 Task: Create Card Market Research Survey in Board Marketing Plan to Workspace Investment Management. Create Card Electrical Engineering Review in Board Customer Loyalty Programs to Workspace Investment Management. Create Card Customer Feedback Collection in Board Diversity and Inclusion Training and Education Programs to Workspace Investment Management
Action: Mouse moved to (647, 177)
Screenshot: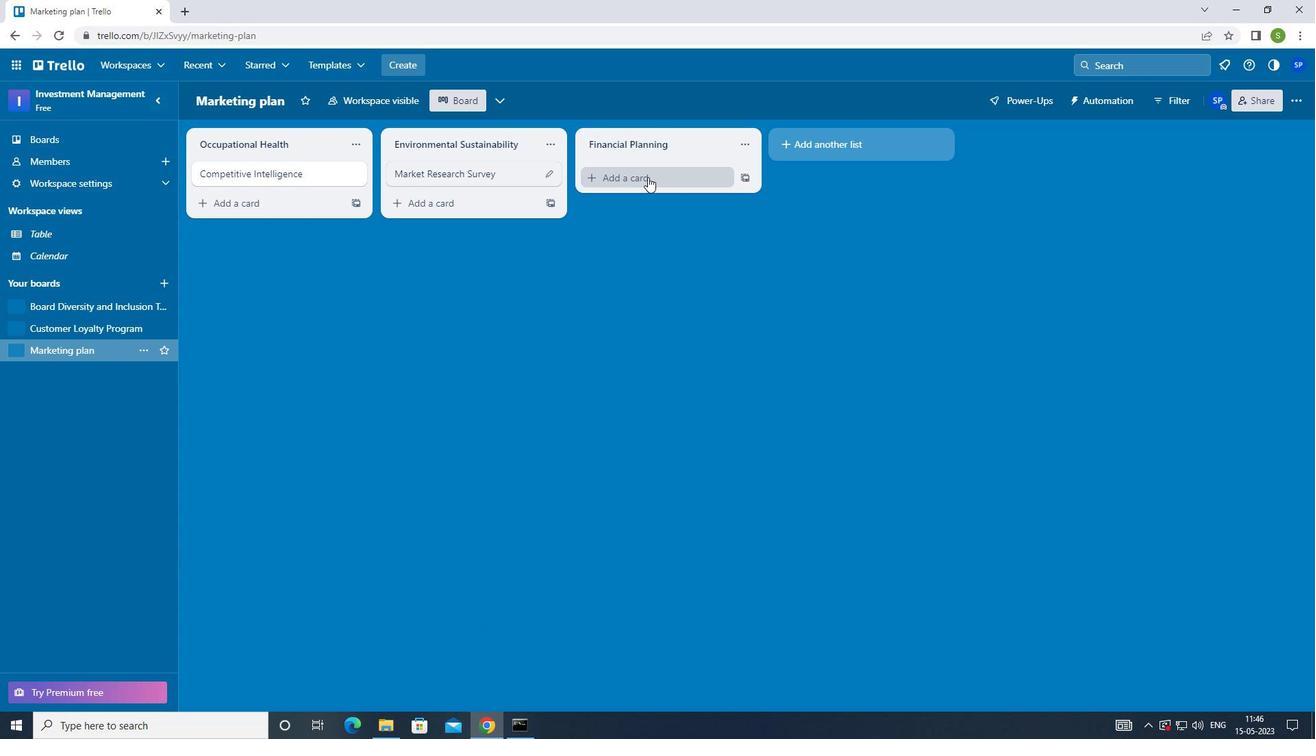 
Action: Mouse pressed left at (647, 177)
Screenshot: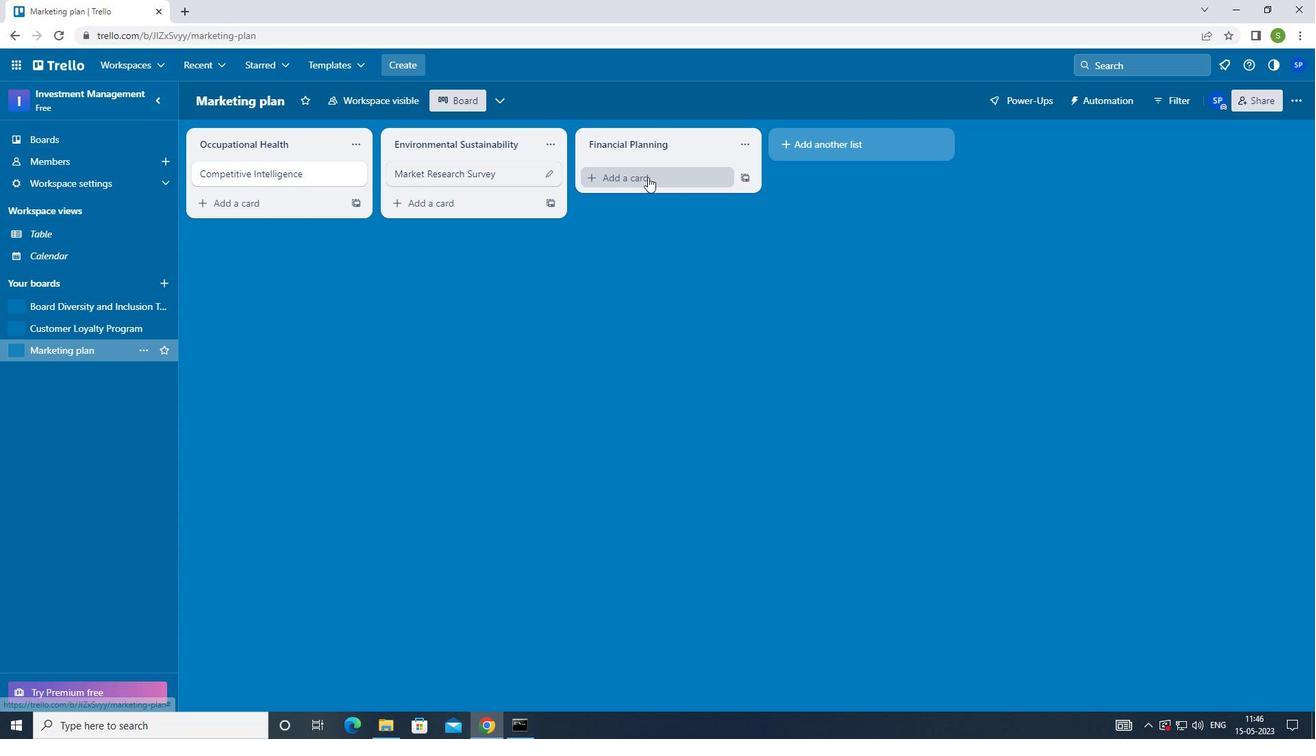 
Action: Mouse moved to (645, 364)
Screenshot: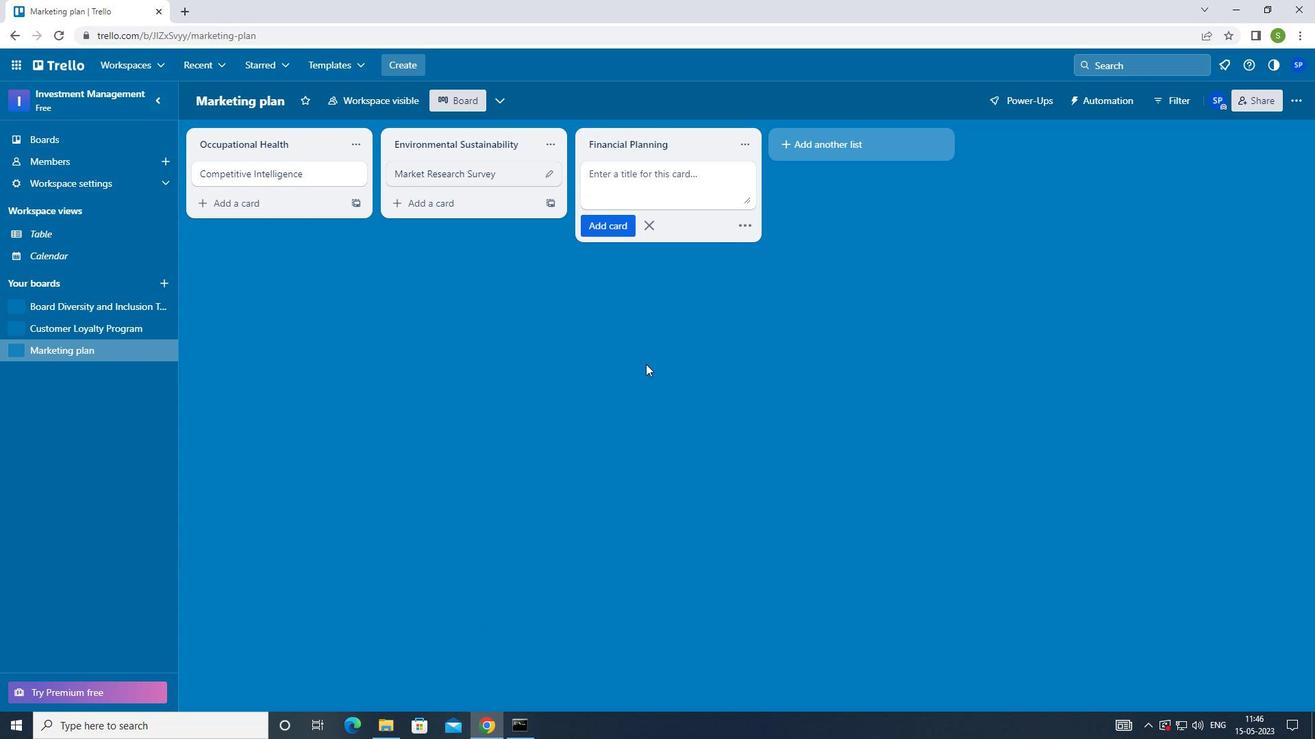 
Action: Key pressed <Key.shift>MARKET<Key.space><Key.shift>RESEARCH<Key.space><Key.shift>SURVEY<Key.enter>
Screenshot: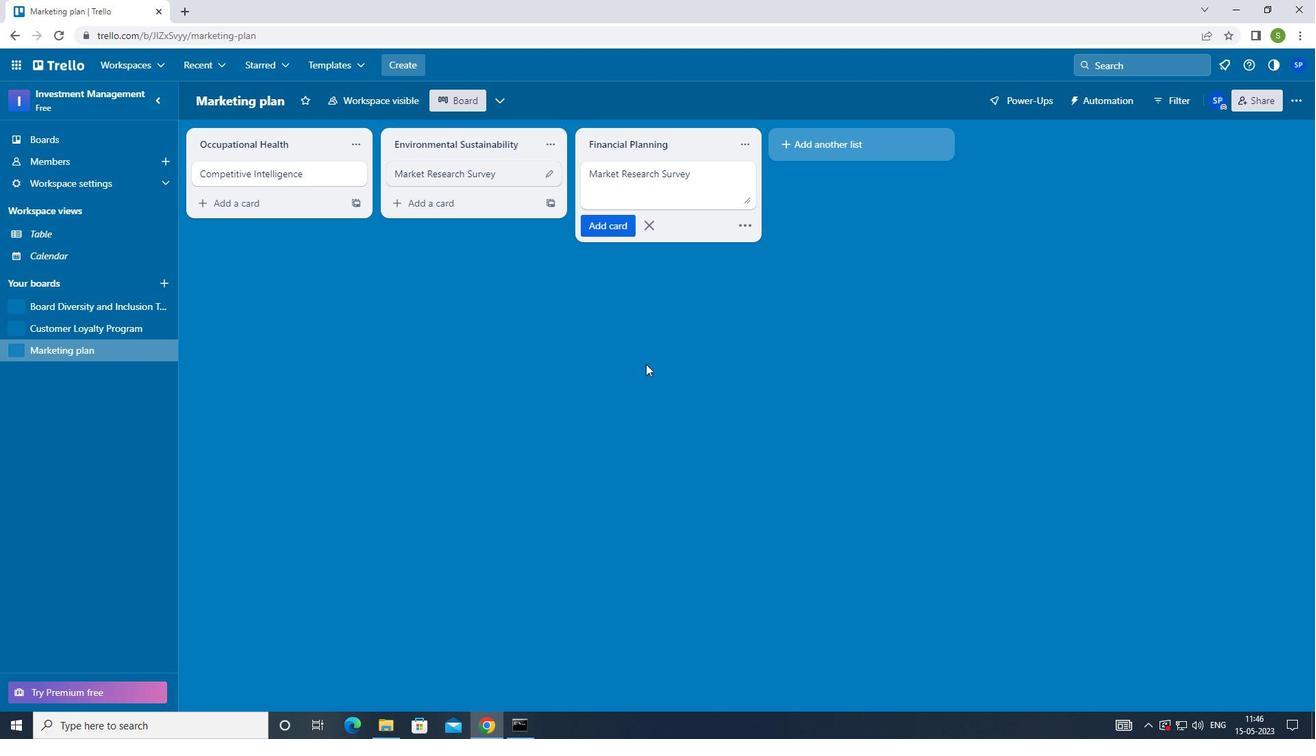
Action: Mouse moved to (93, 325)
Screenshot: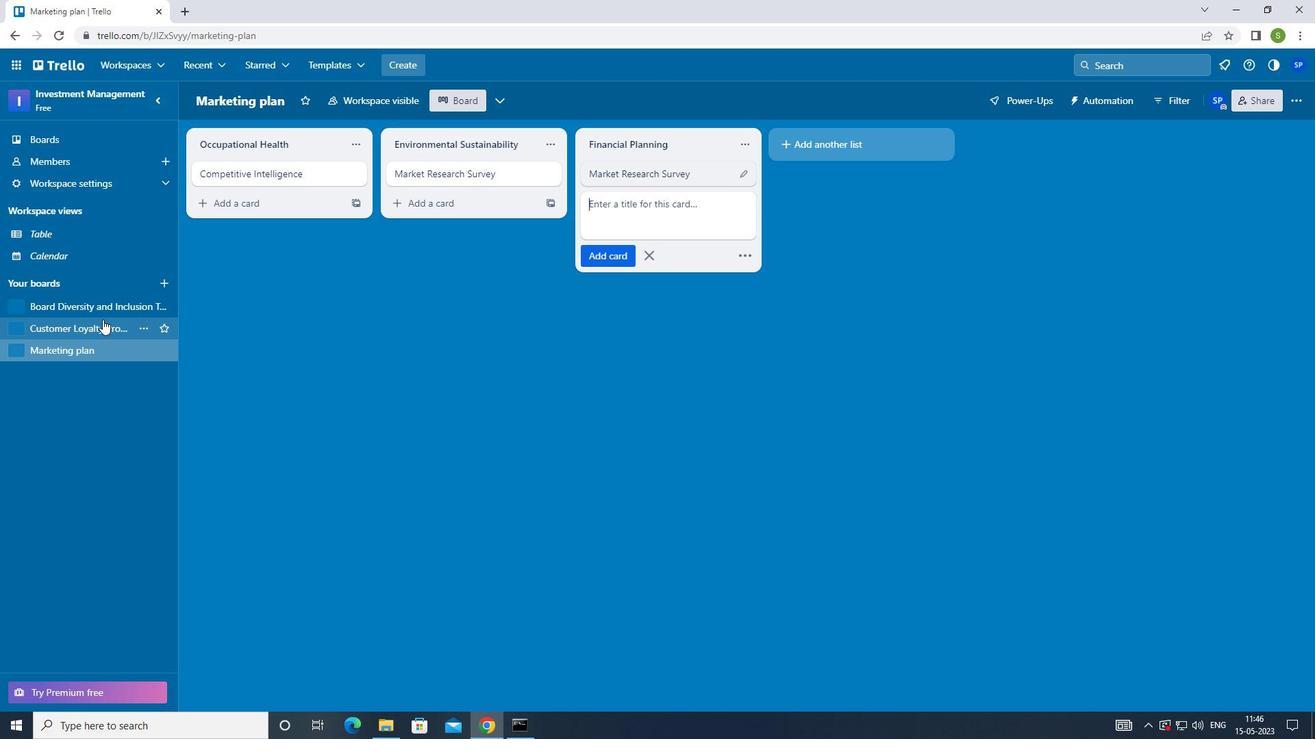 
Action: Mouse pressed left at (93, 325)
Screenshot: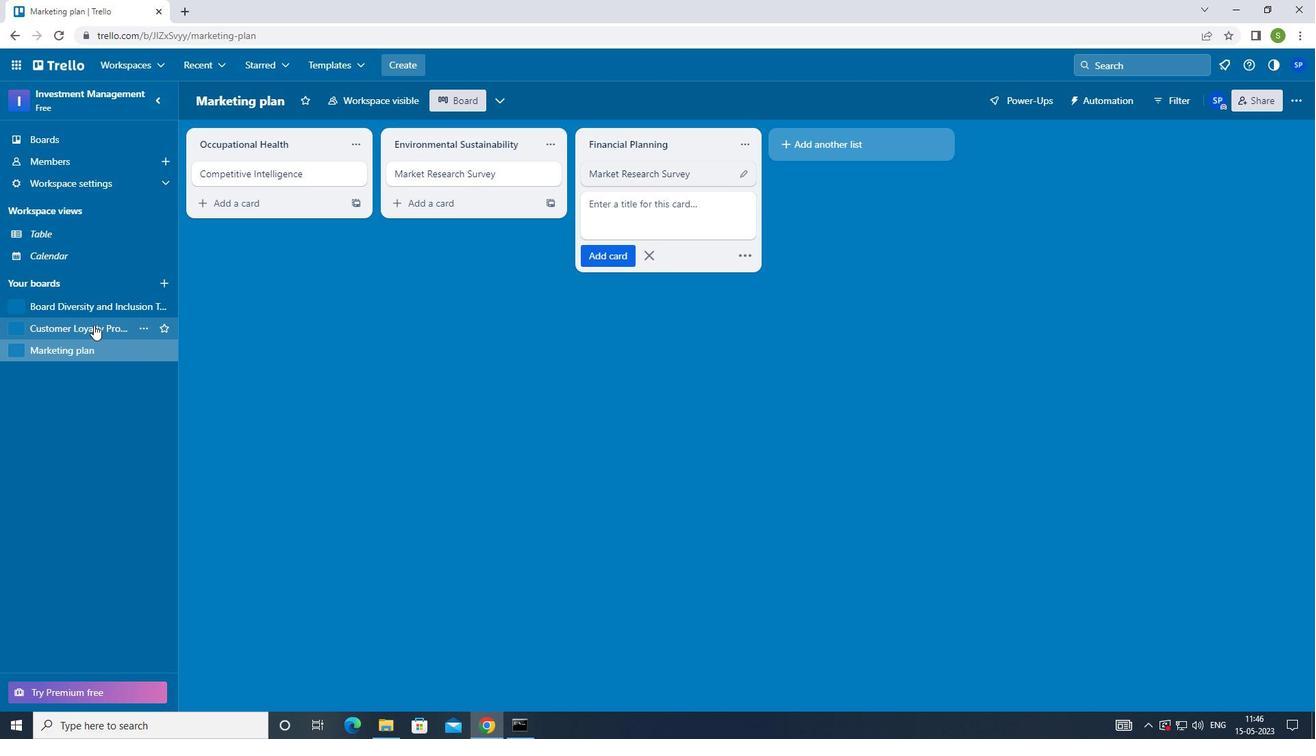 
Action: Mouse moved to (652, 182)
Screenshot: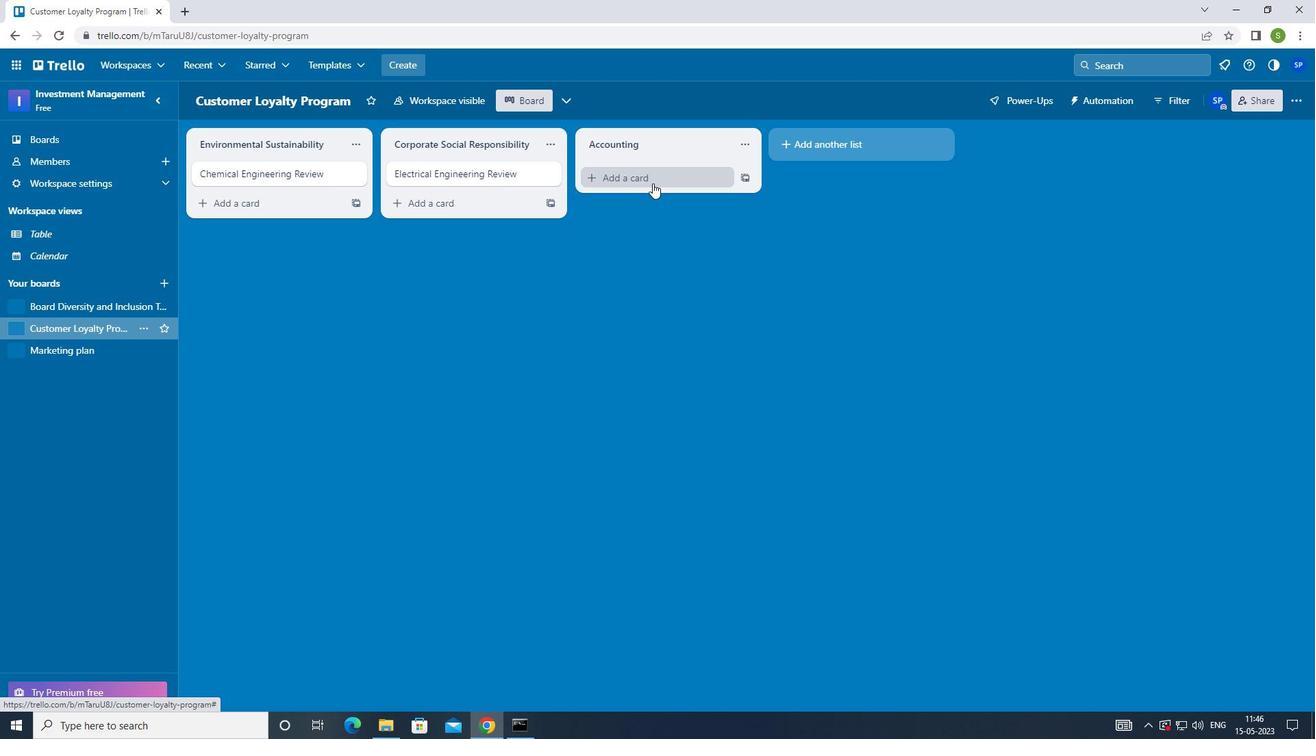 
Action: Mouse pressed left at (652, 182)
Screenshot: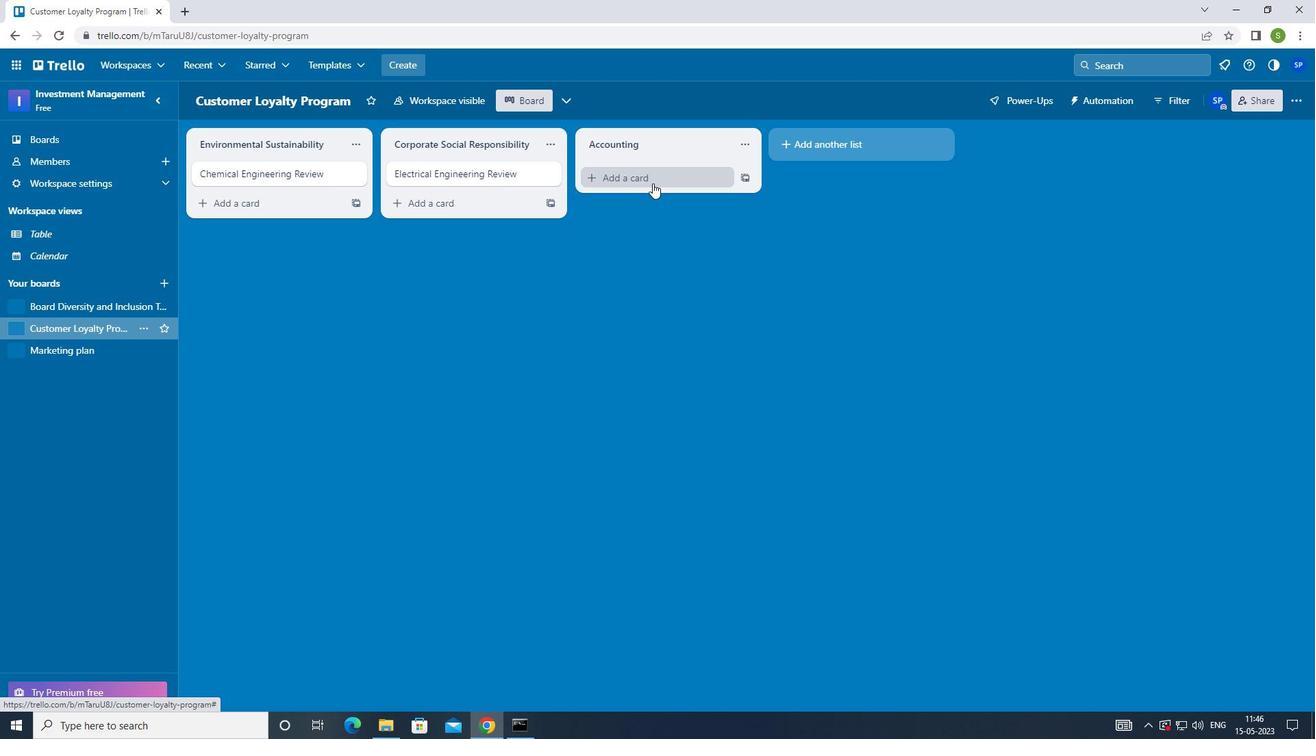 
Action: Mouse moved to (552, 377)
Screenshot: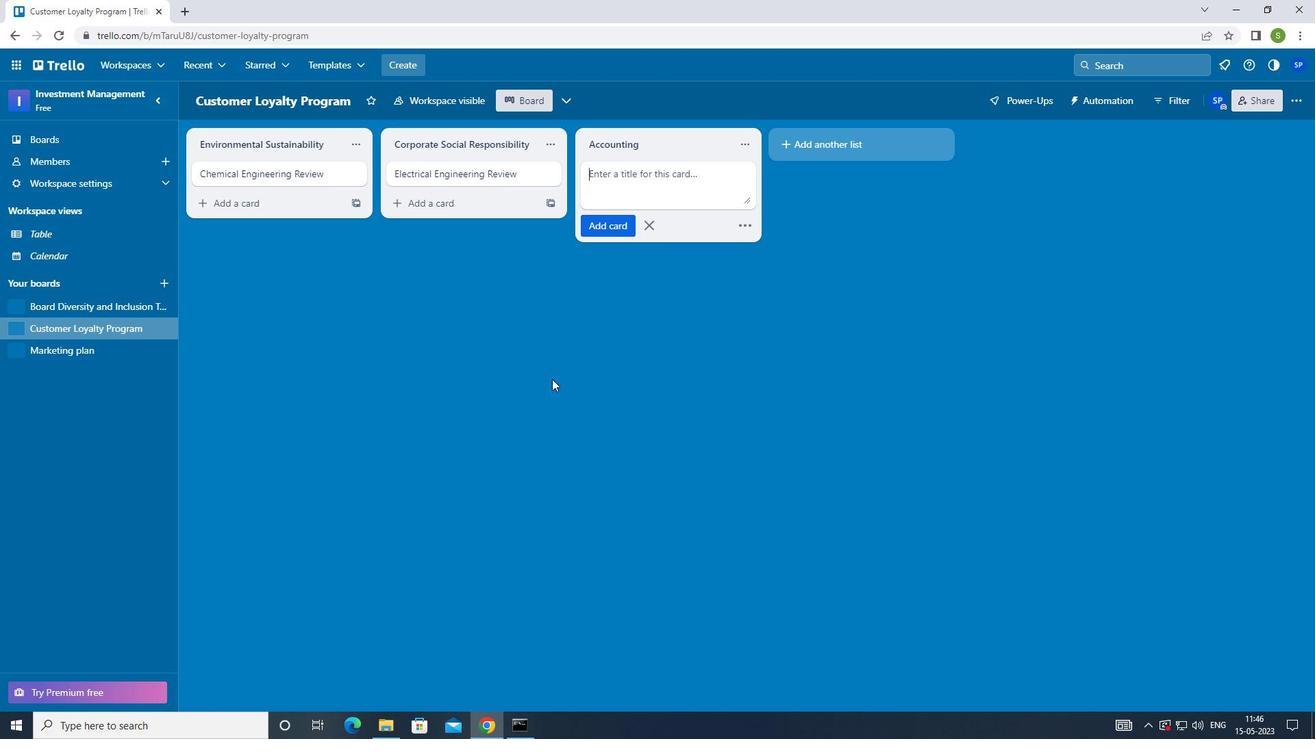 
Action: Key pressed <Key.shift><Key.shift><Key.shift><Key.shift><Key.shift><Key.shift><Key.shift><Key.shift><Key.shift><Key.shift><Key.shift><Key.shift><Key.shift><Key.shift><Key.shift><Key.shift><Key.shift><Key.shift><Key.shift><Key.shift><Key.shift><Key.shift><Key.shift><Key.shift><Key.shift><Key.shift><Key.shift><Key.shift><Key.shift><Key.shift><Key.shift><Key.shift><Key.shift><Key.shift><Key.shift><Key.shift><Key.shift><Key.shift><Key.shift><Key.shift><Key.shift><Key.shift><Key.shift><Key.shift>ELECTRICAL<Key.space><Key.shift>ENGINEERING<Key.space><Key.shift>REVIEW<Key.enter>
Screenshot: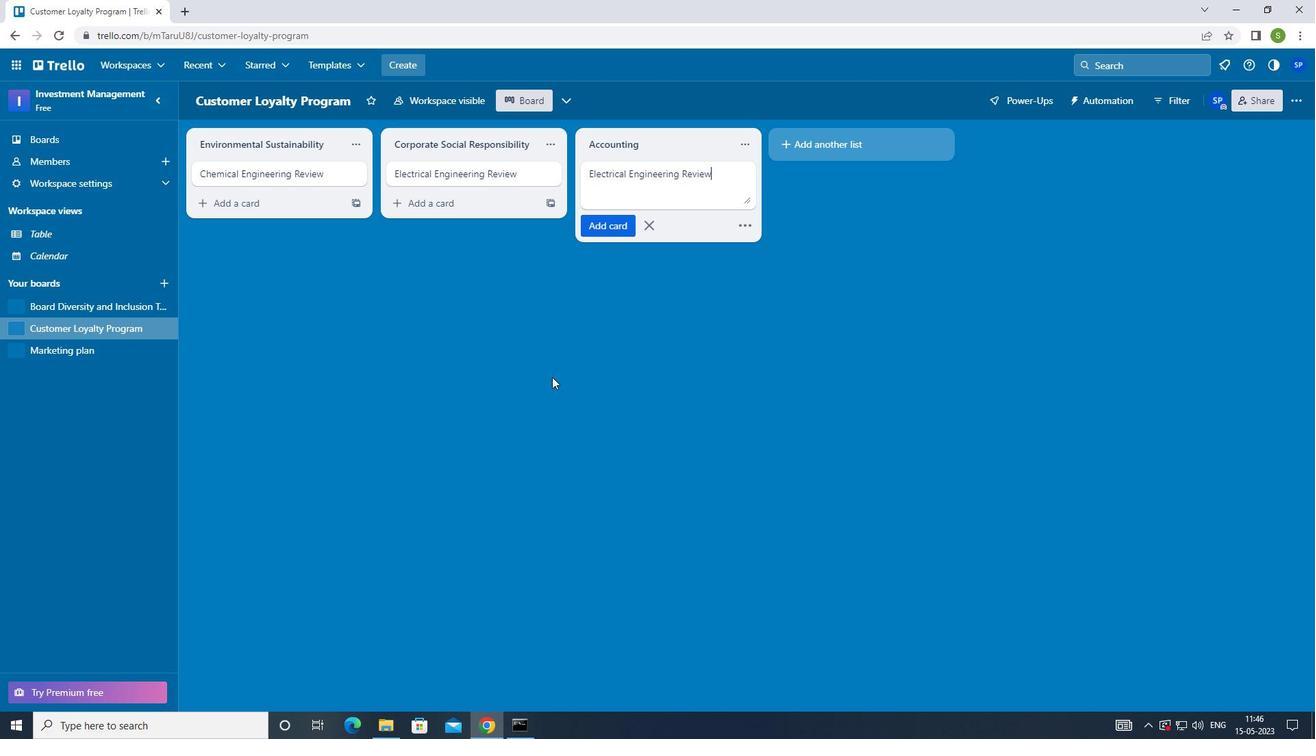 
Action: Mouse moved to (88, 304)
Screenshot: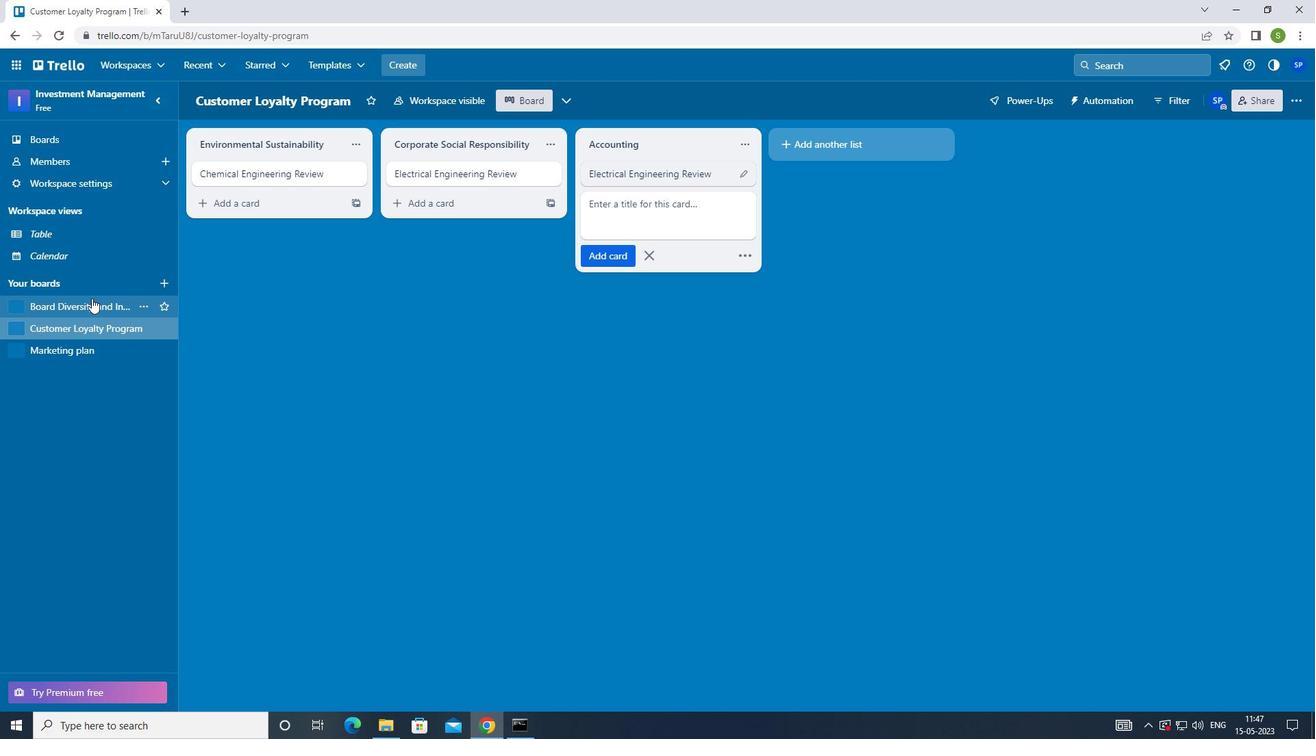 
Action: Mouse pressed left at (88, 304)
Screenshot: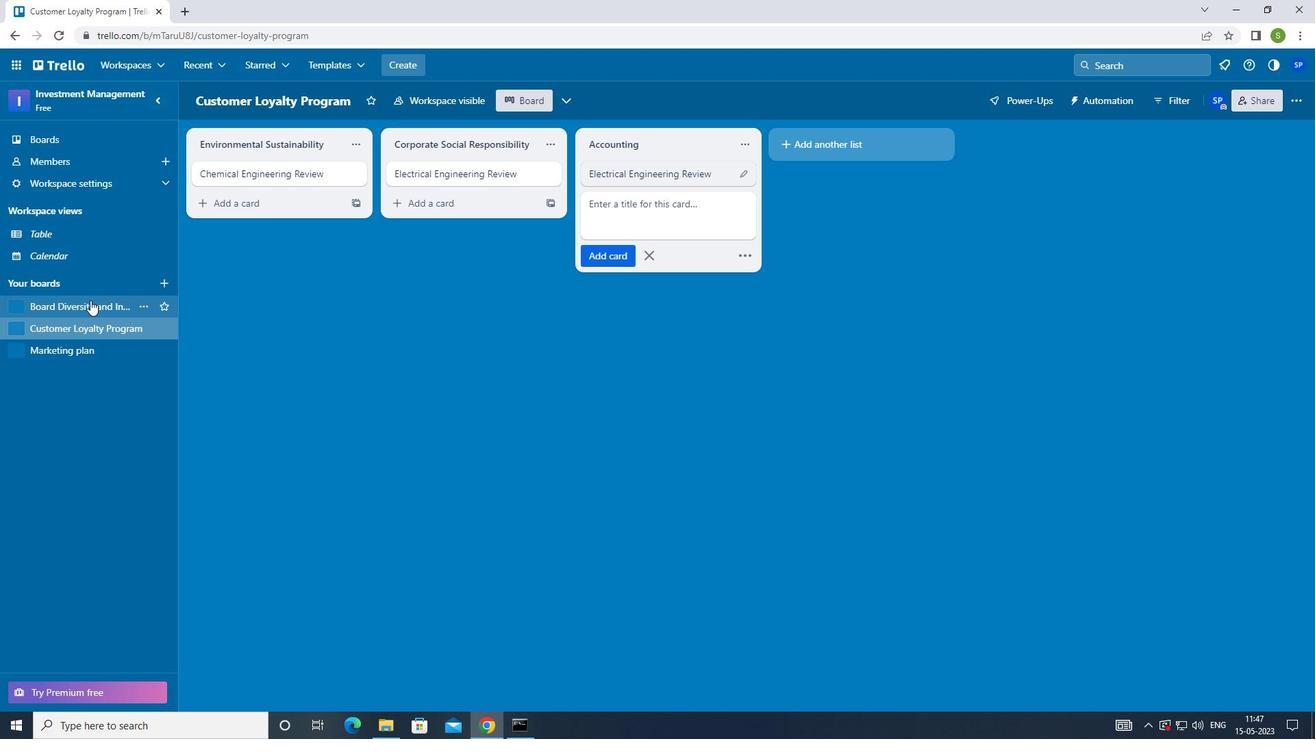 
Action: Mouse moved to (626, 172)
Screenshot: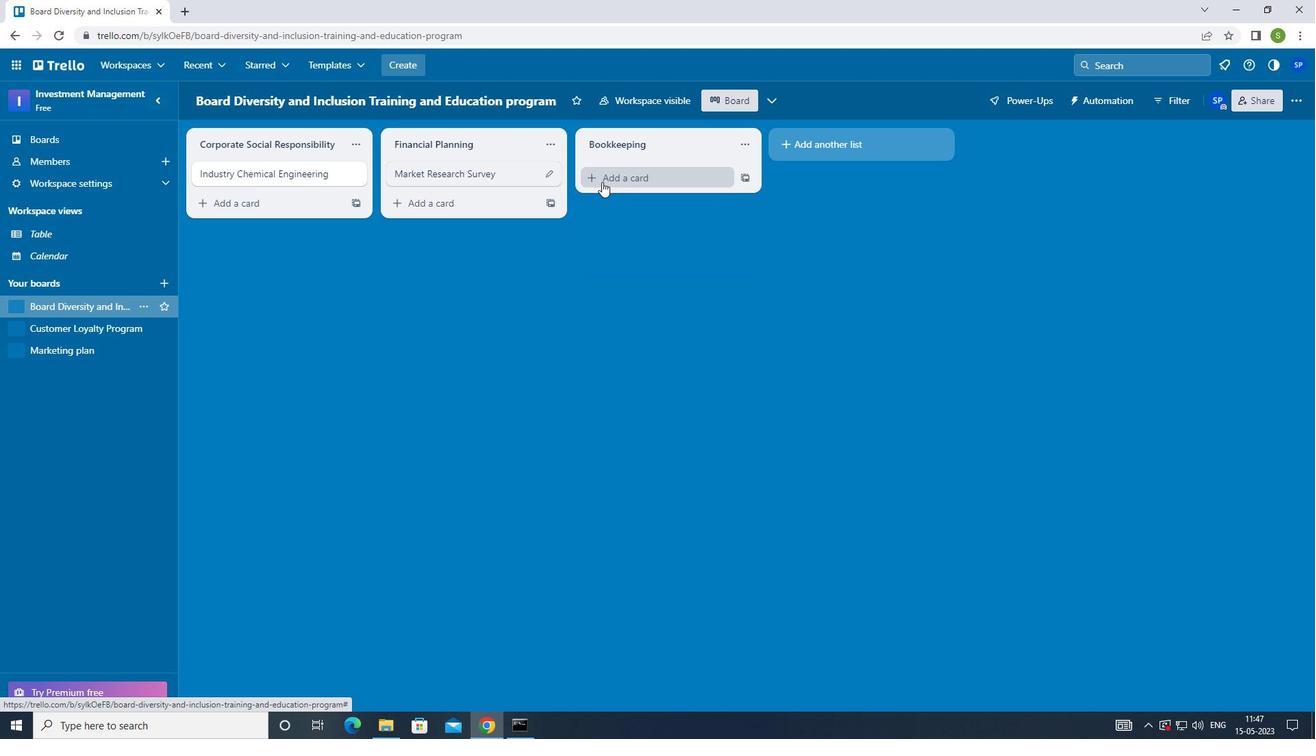 
Action: Mouse pressed left at (626, 172)
Screenshot: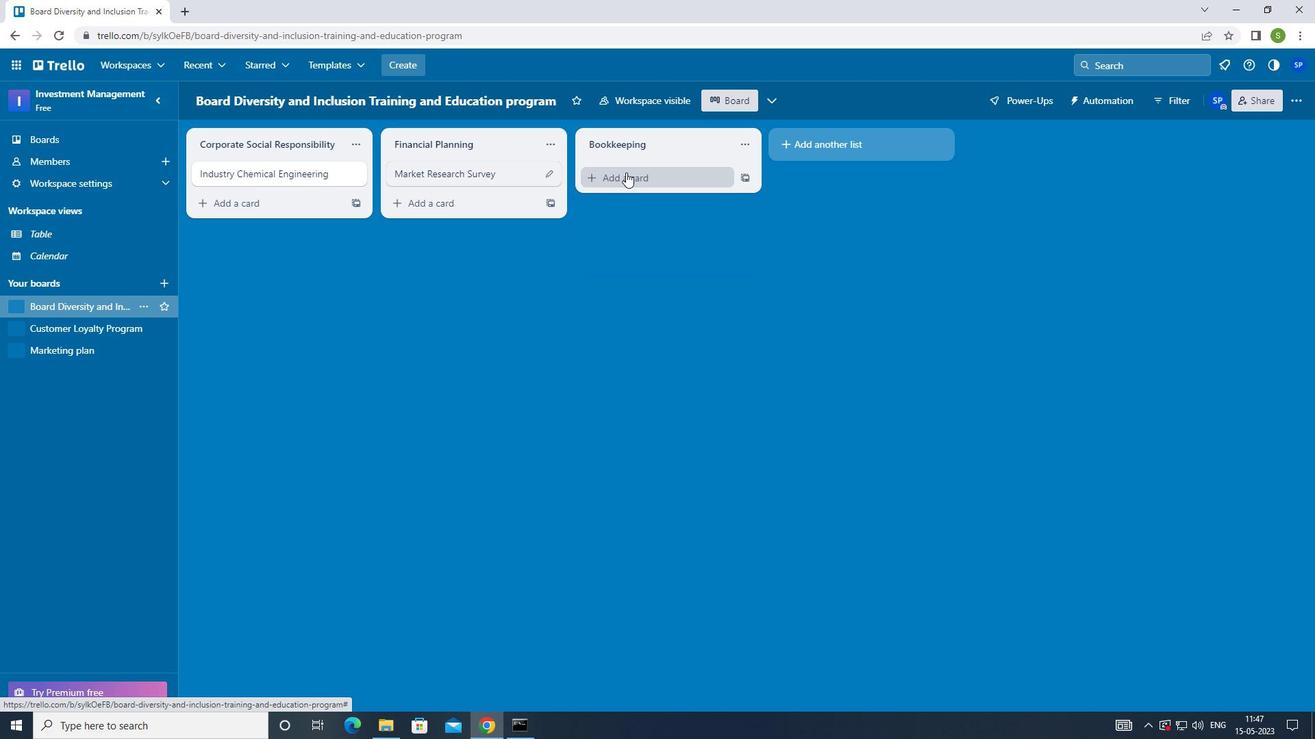
Action: Mouse moved to (545, 380)
Screenshot: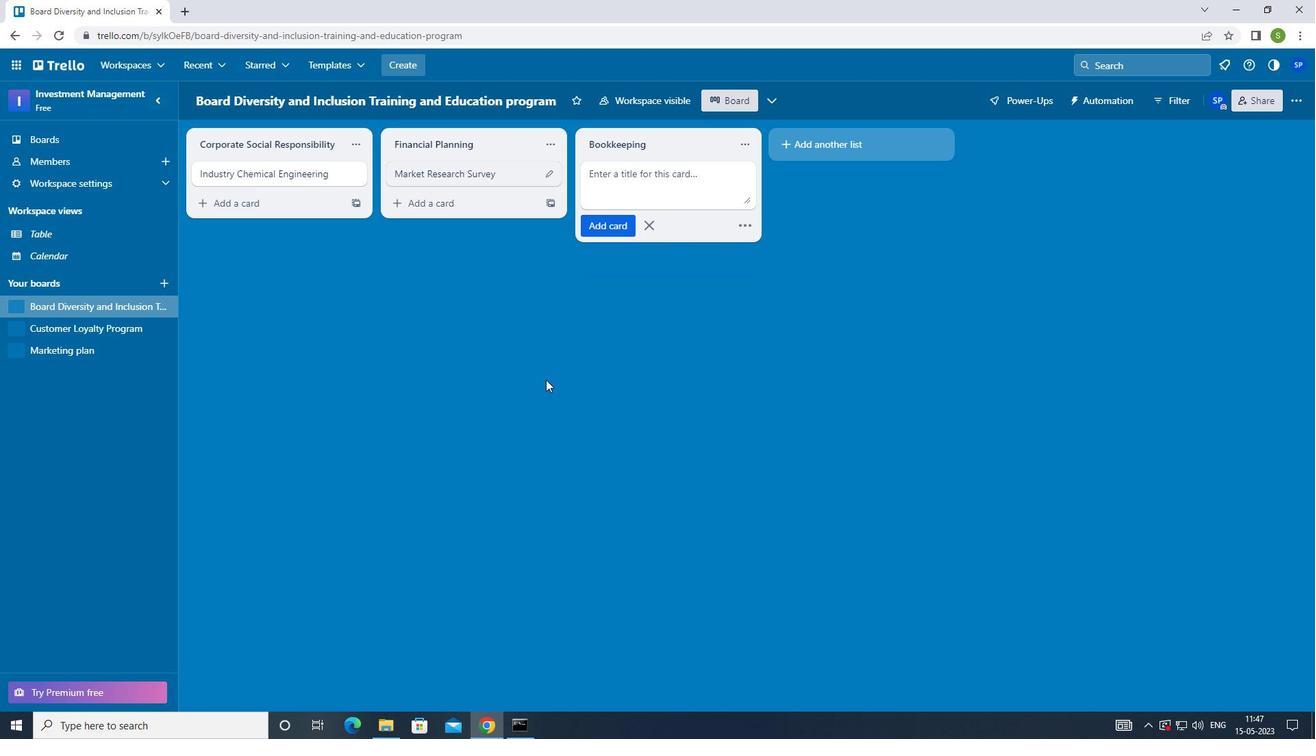 
Action: Key pressed <Key.shift>CUSTOMER<Key.space><Key.shift><Key.shift><Key.shift><Key.shift><Key.shift><Key.shift><Key.shift><Key.shift><Key.shift><Key.shift><Key.shift><Key.shift>FEEDBACK<Key.space>COLLECTO<Key.backspace>ION<Key.enter>
Screenshot: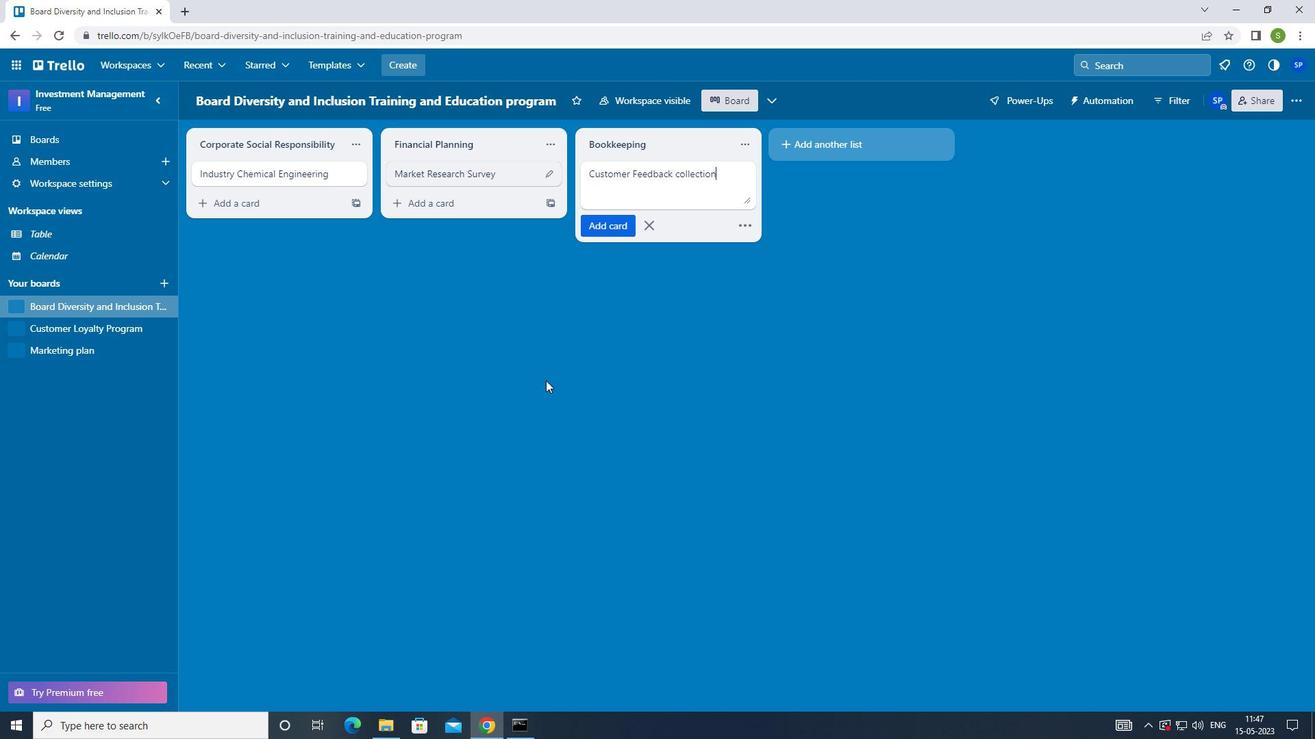 
Action: Mouse moved to (545, 380)
Screenshot: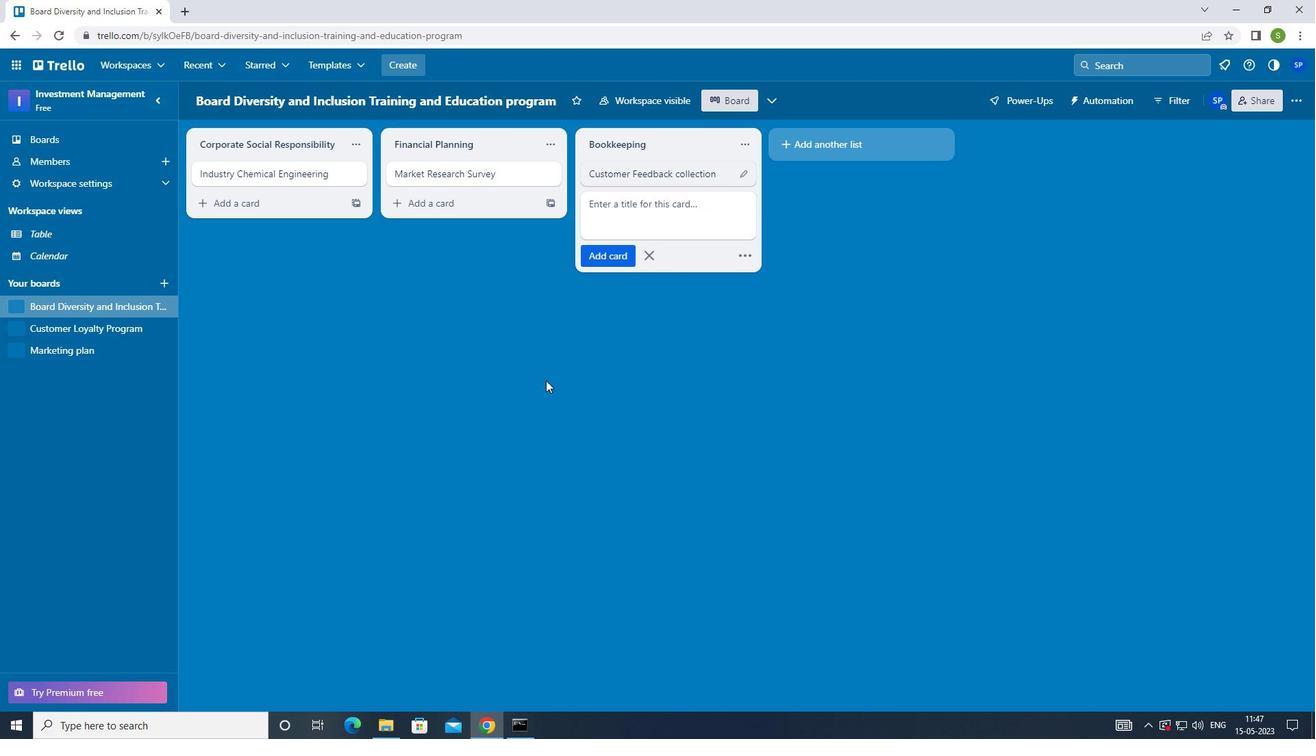 
Action: Key pressed <Key.f8>
Screenshot: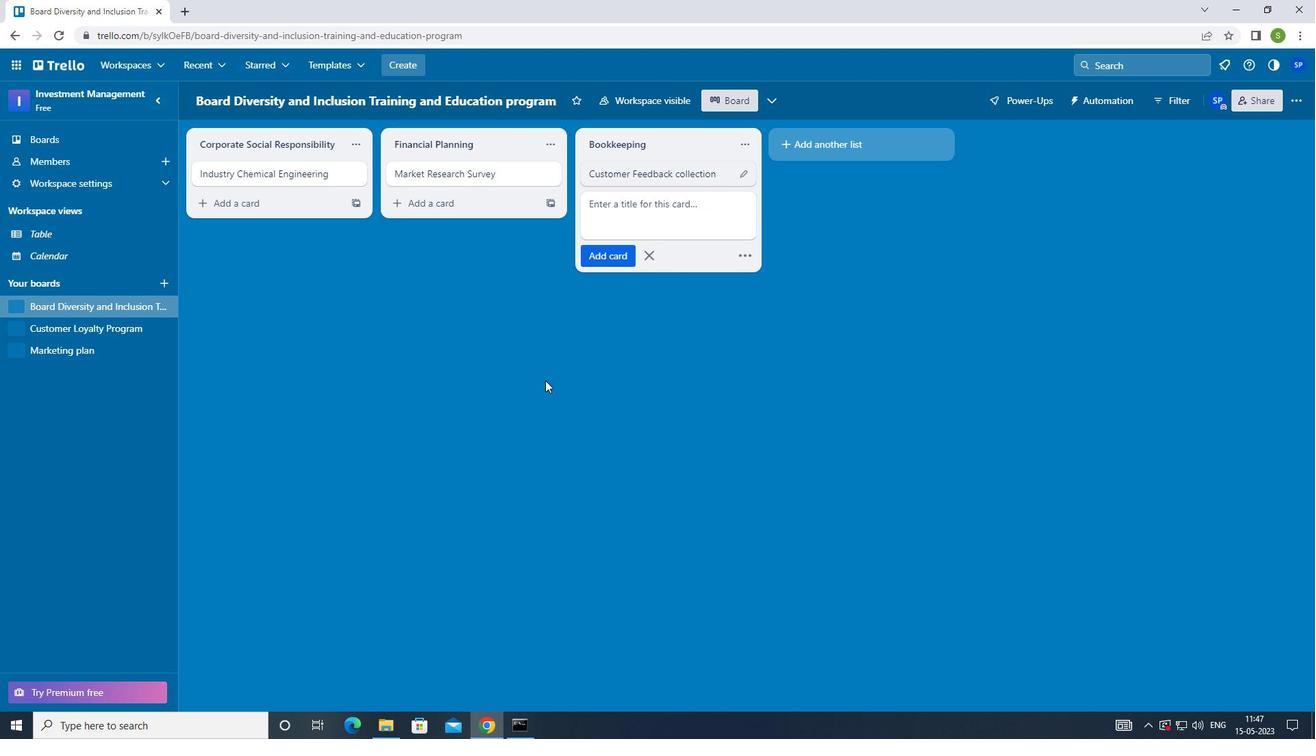 
